 Task: Check the sale-to-list ratio of 1 acre in the last 5 years.
Action: Mouse moved to (975, 231)
Screenshot: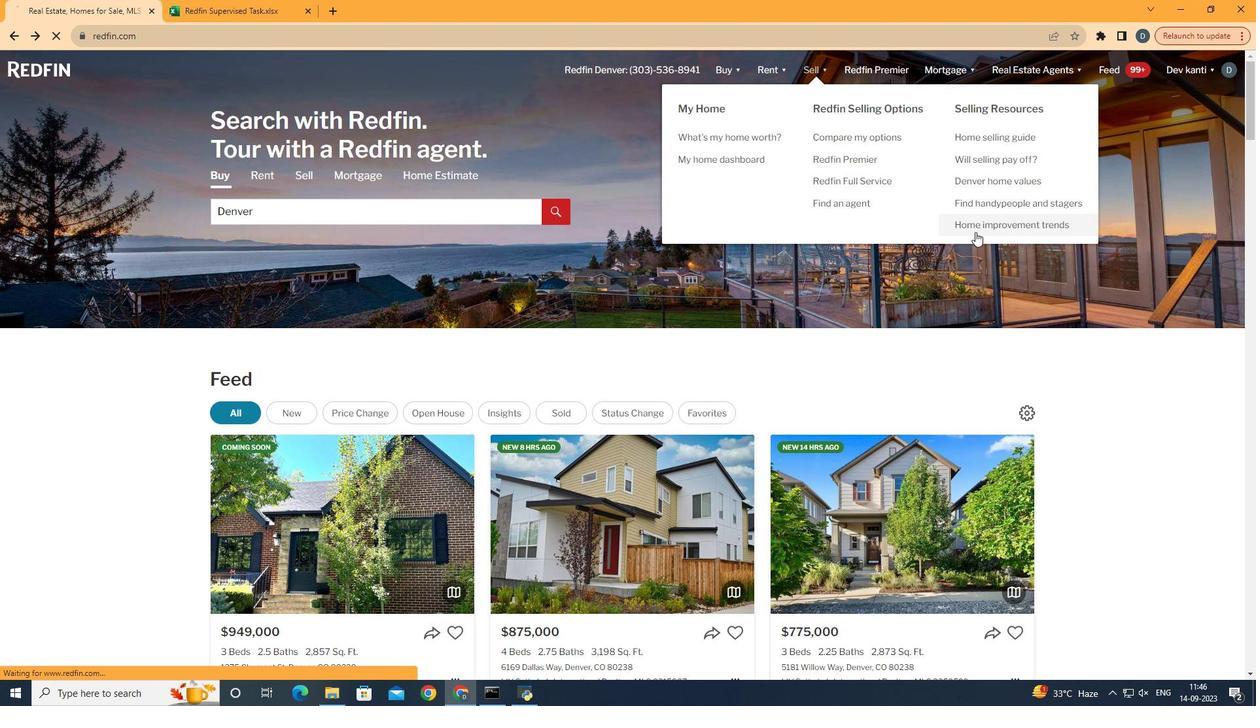 
Action: Mouse pressed left at (975, 231)
Screenshot: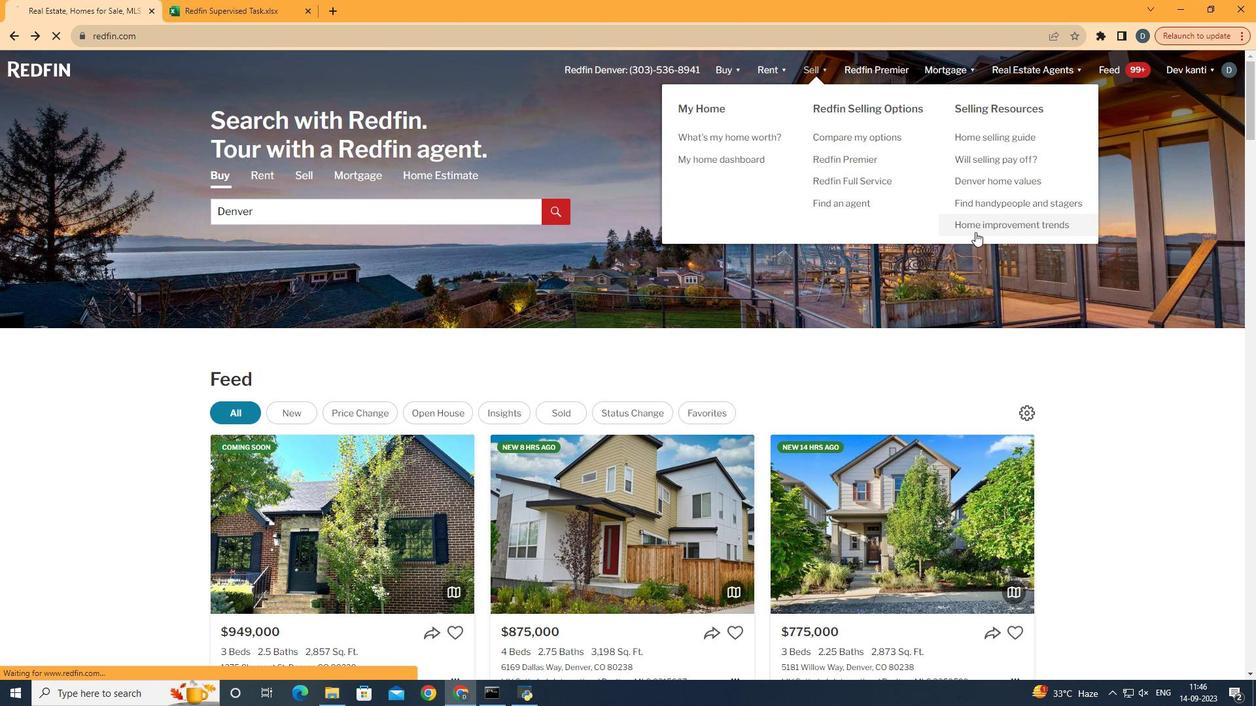 
Action: Mouse moved to (322, 253)
Screenshot: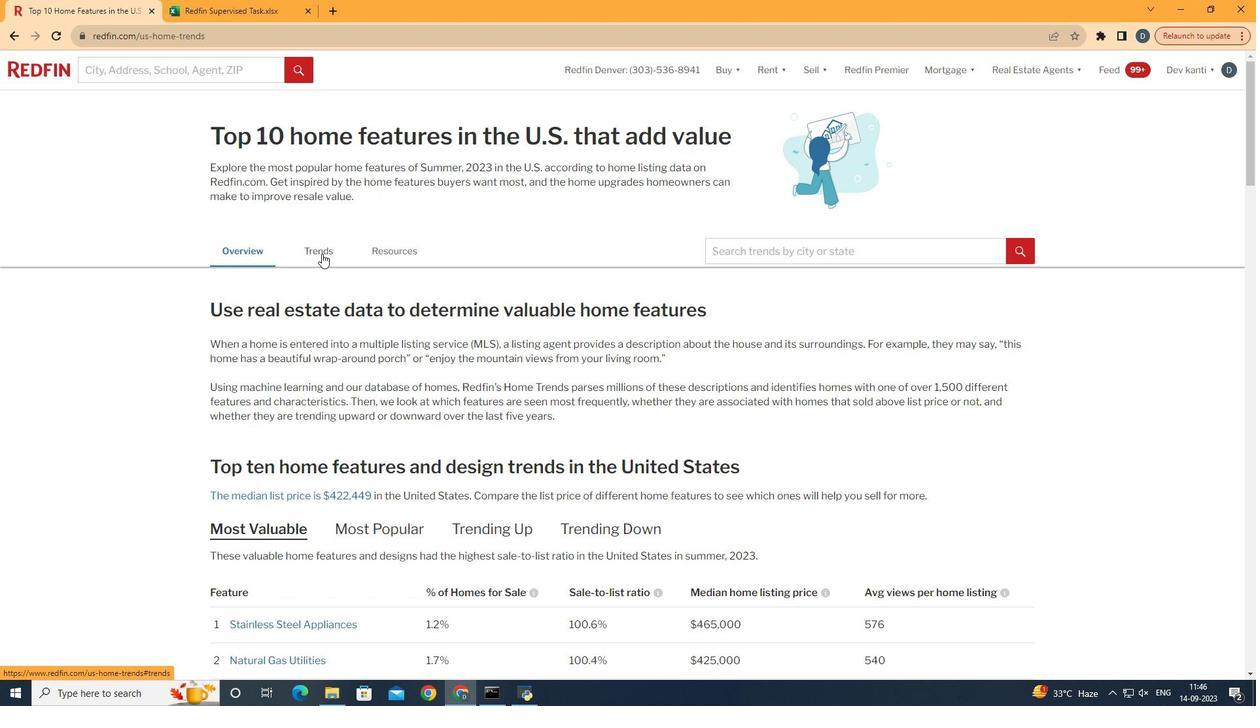 
Action: Mouse pressed left at (322, 253)
Screenshot: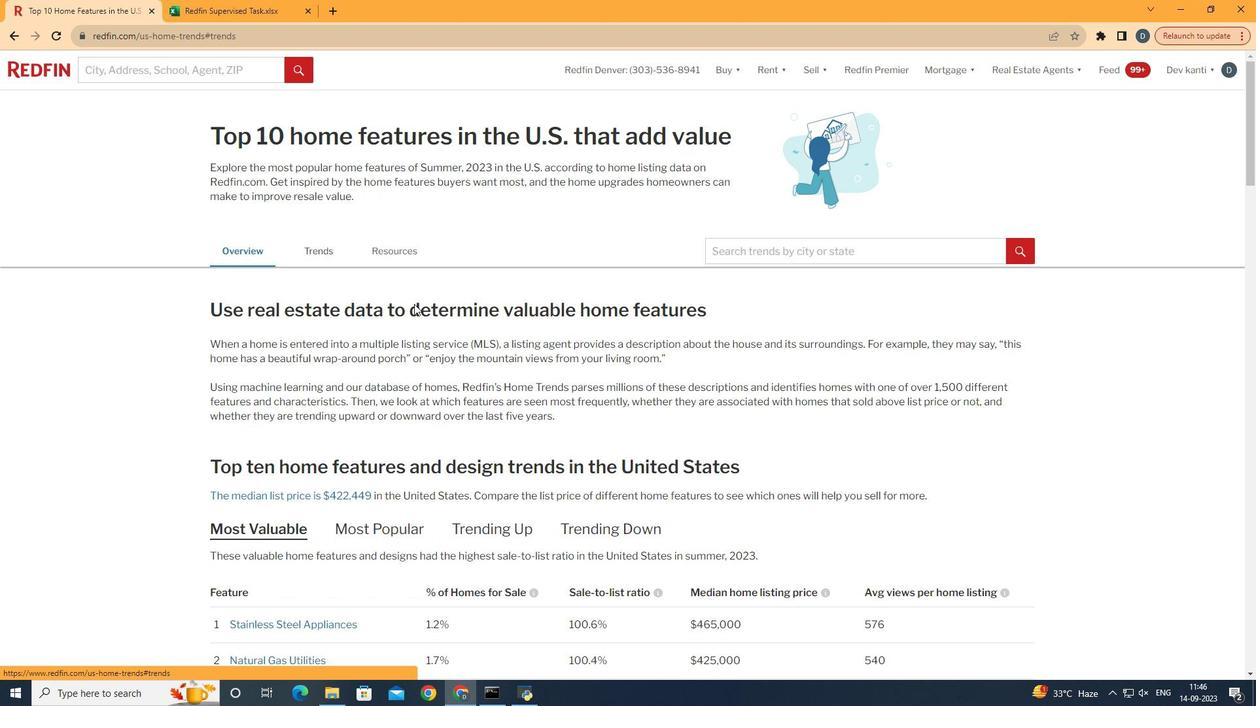 
Action: Mouse moved to (500, 337)
Screenshot: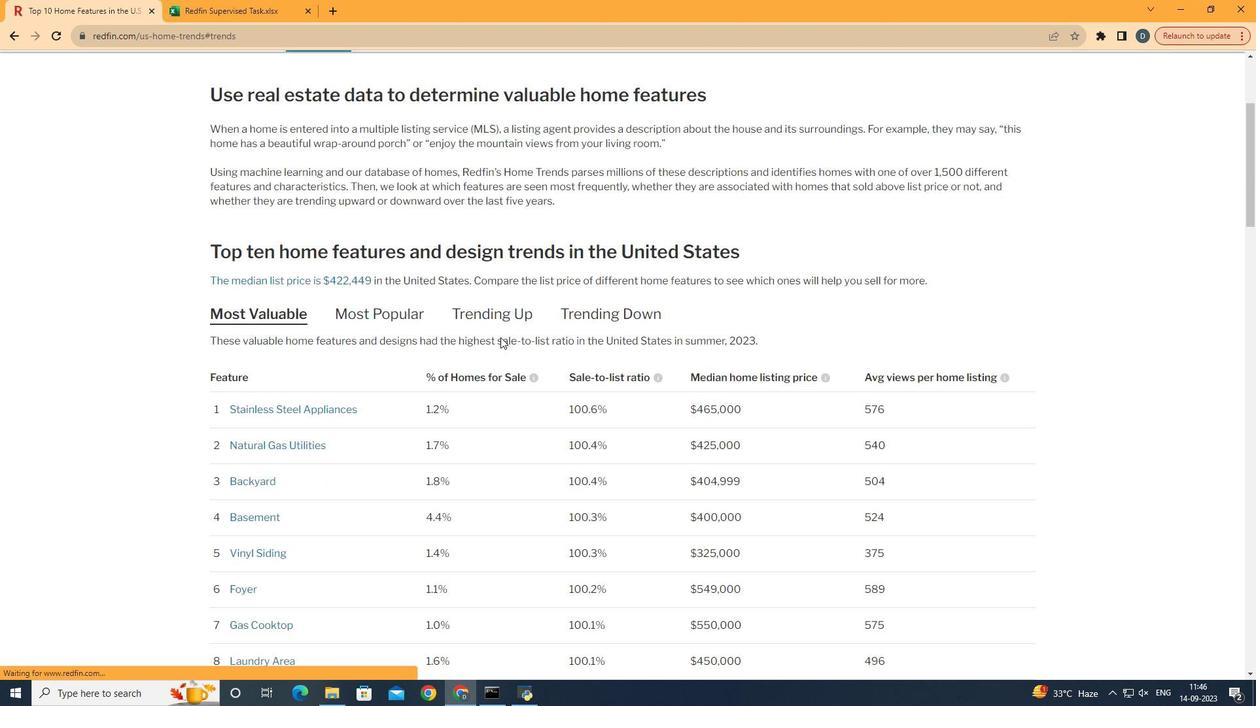 
Action: Mouse scrolled (500, 337) with delta (0, 0)
Screenshot: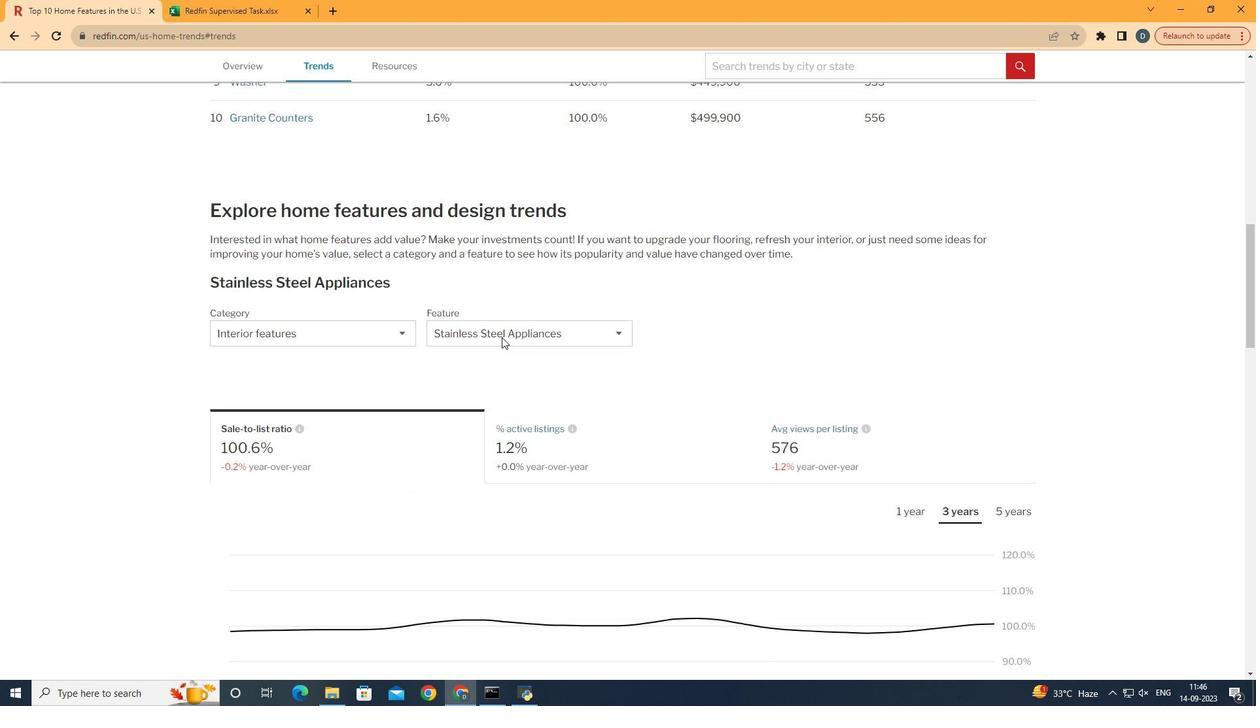
Action: Mouse scrolled (500, 337) with delta (0, 0)
Screenshot: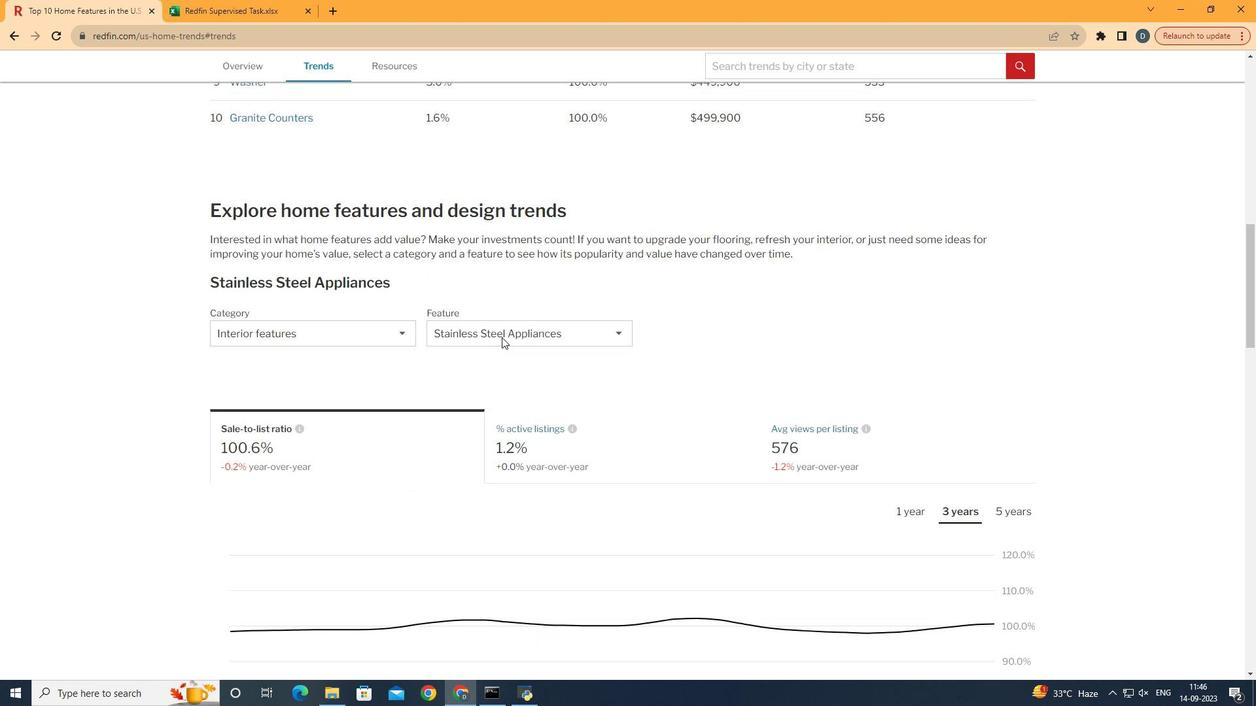 
Action: Mouse scrolled (500, 337) with delta (0, 0)
Screenshot: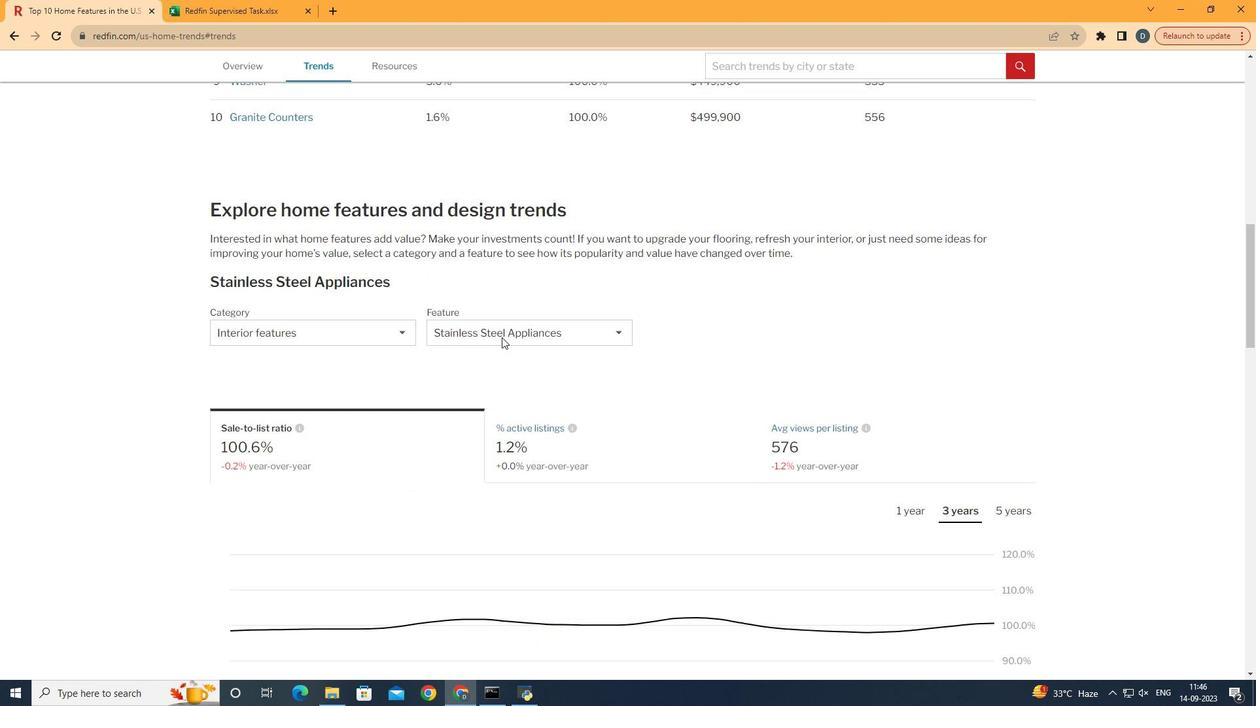 
Action: Mouse moved to (502, 337)
Screenshot: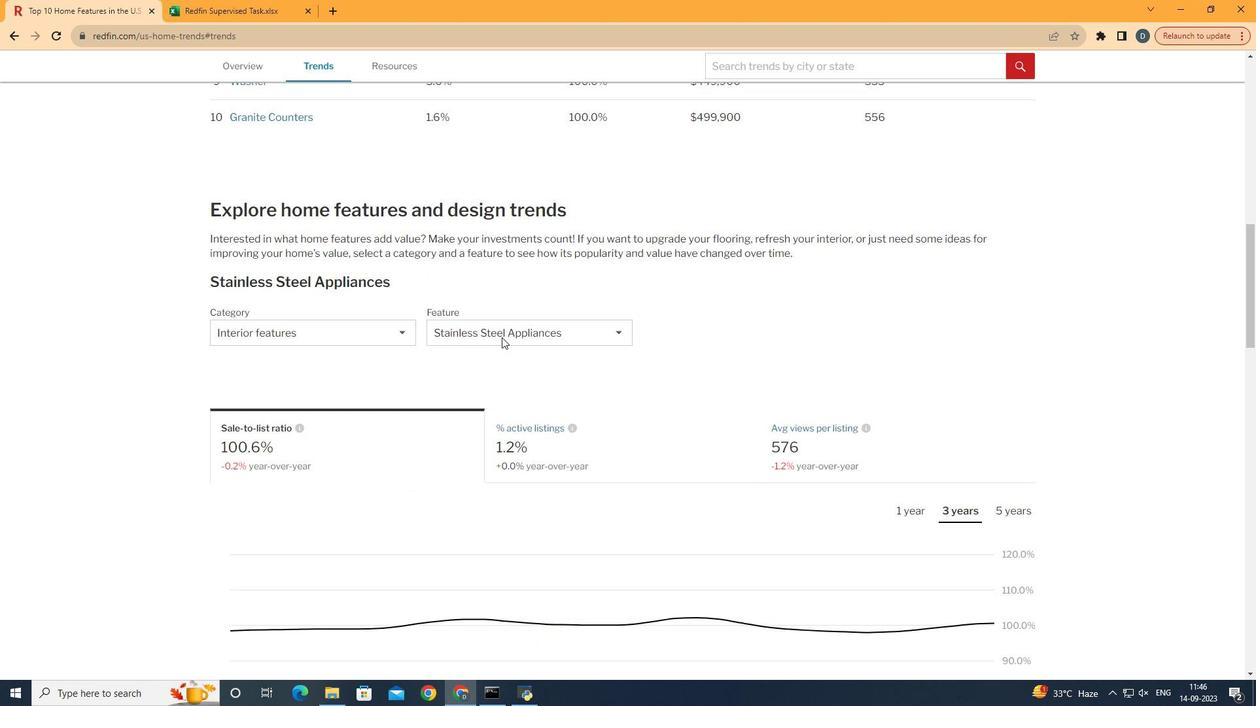 
Action: Mouse scrolled (502, 337) with delta (0, 0)
Screenshot: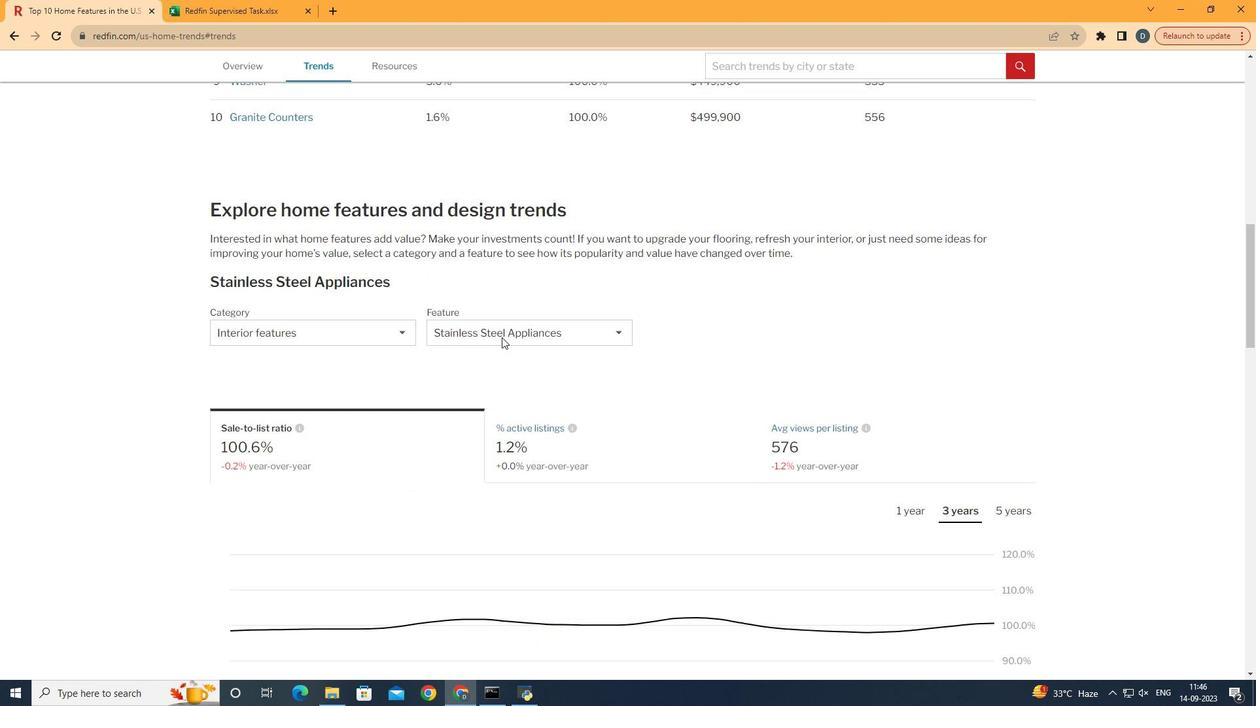 
Action: Mouse scrolled (502, 337) with delta (0, 0)
Screenshot: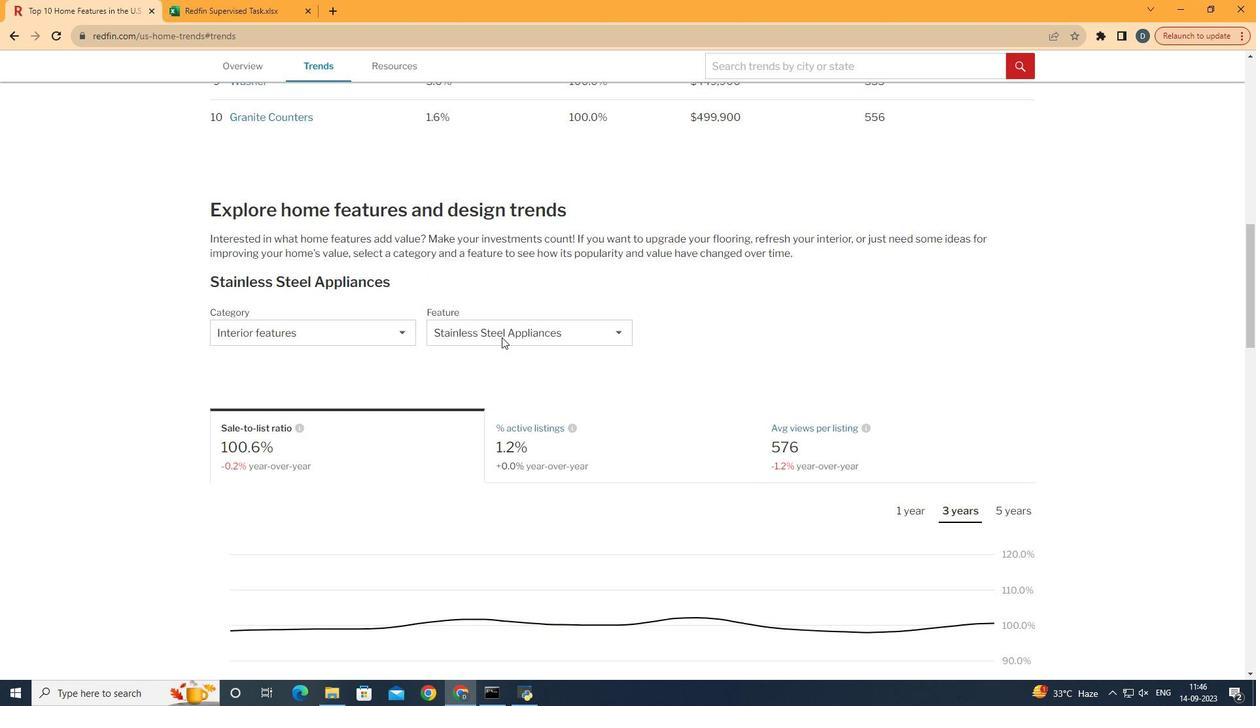 
Action: Mouse scrolled (502, 337) with delta (0, 0)
Screenshot: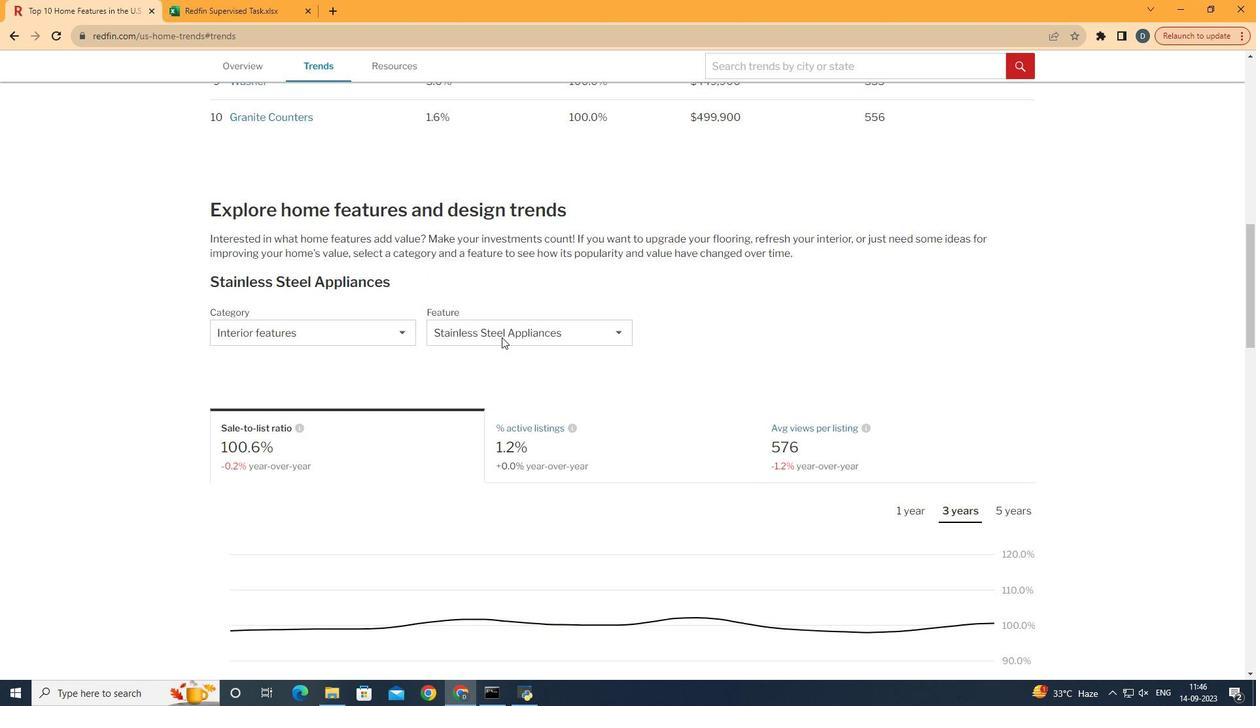 
Action: Mouse scrolled (502, 337) with delta (0, 0)
Screenshot: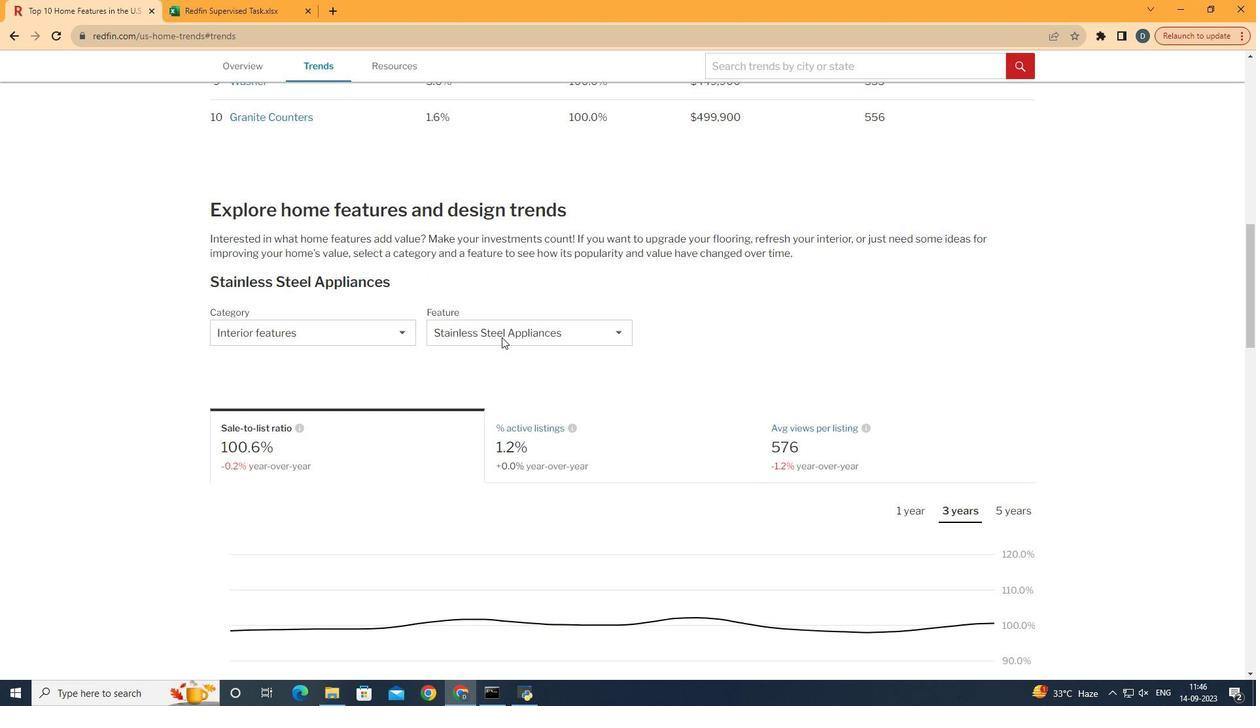 
Action: Mouse moved to (375, 322)
Screenshot: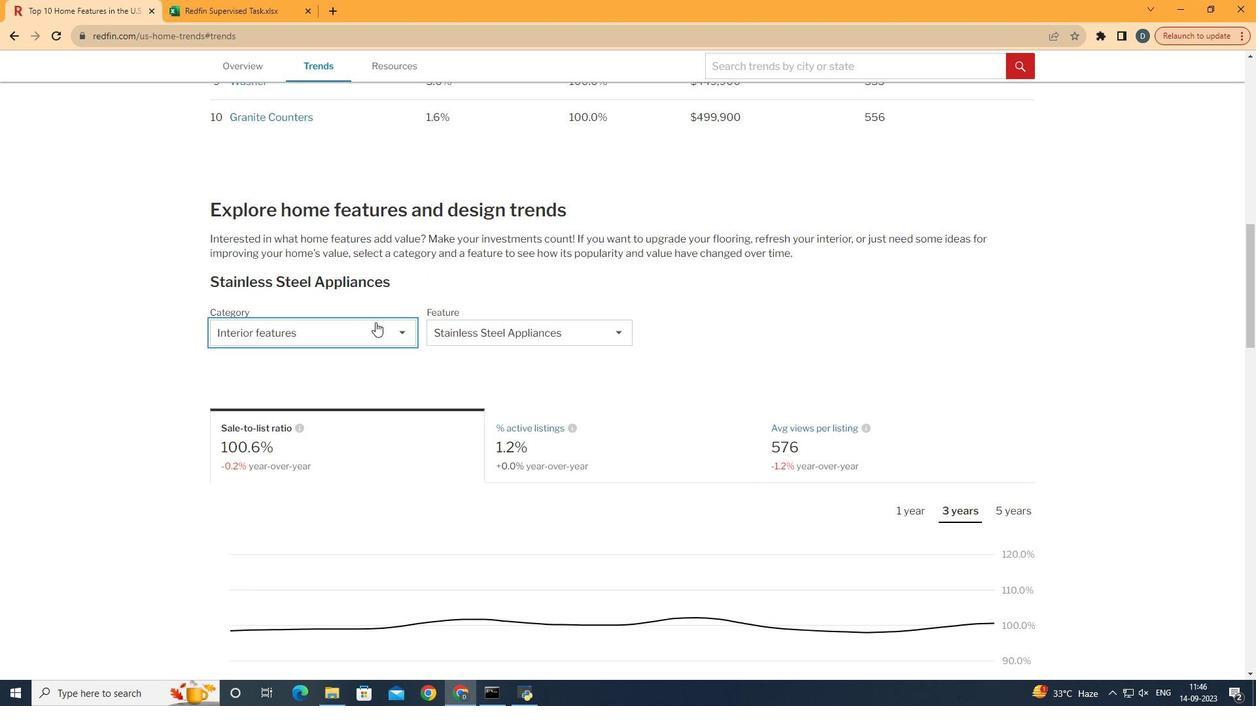 
Action: Mouse pressed left at (375, 322)
Screenshot: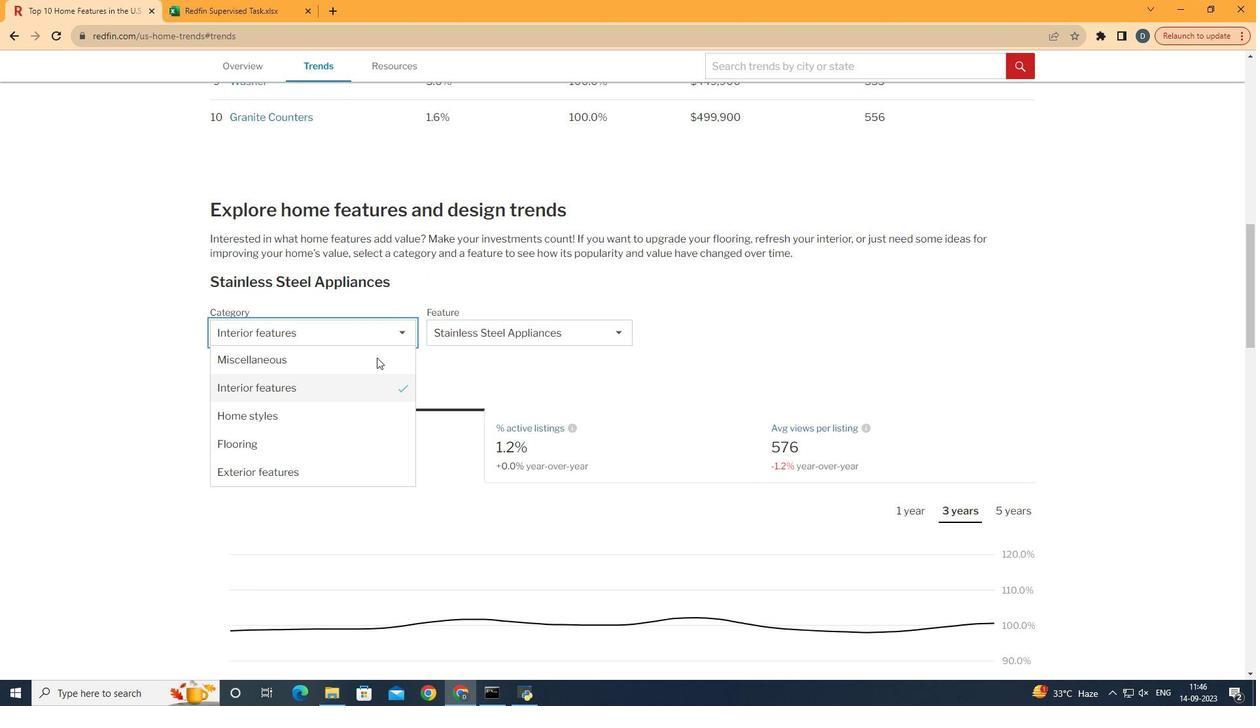 
Action: Mouse moved to (378, 481)
Screenshot: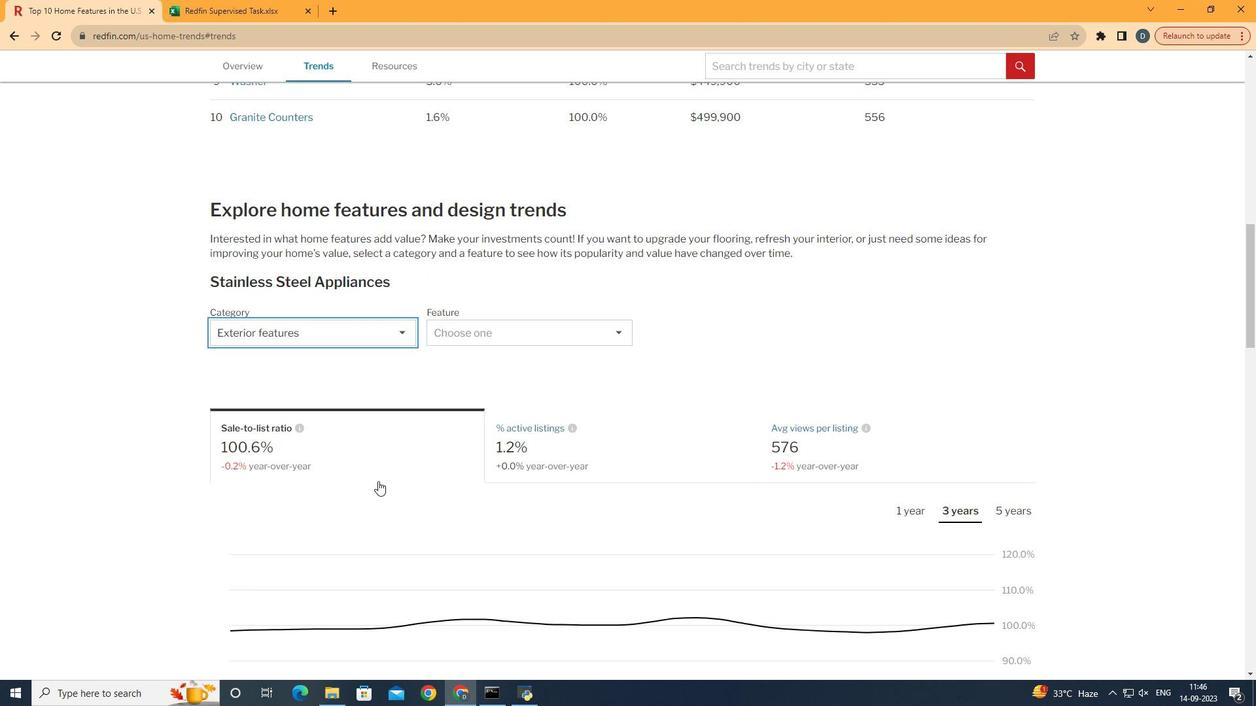 
Action: Mouse pressed left at (378, 481)
Screenshot: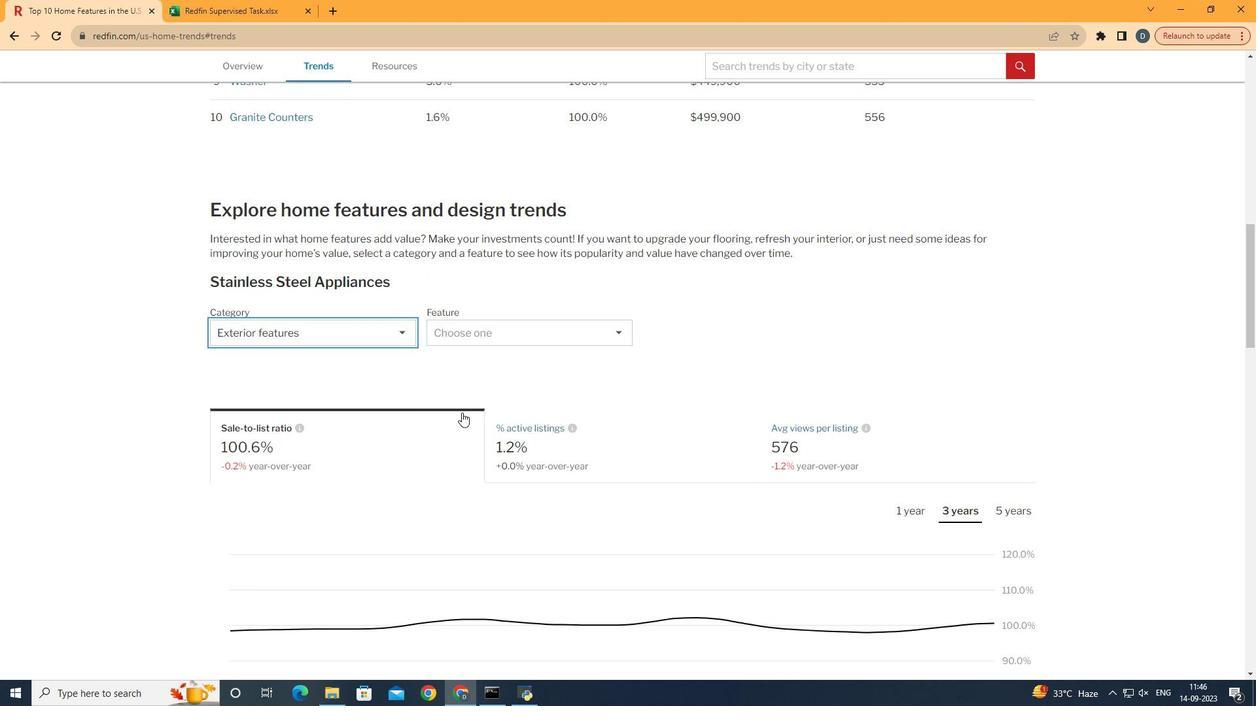 
Action: Mouse moved to (558, 333)
Screenshot: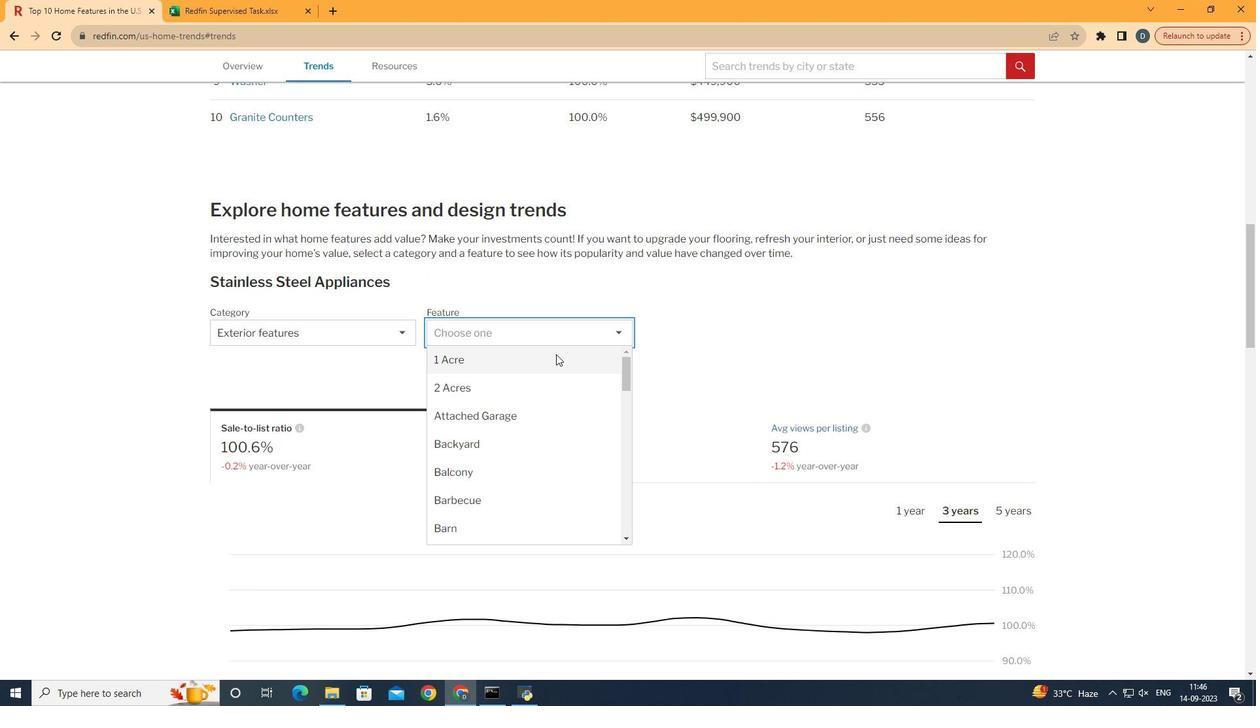 
Action: Mouse pressed left at (558, 333)
Screenshot: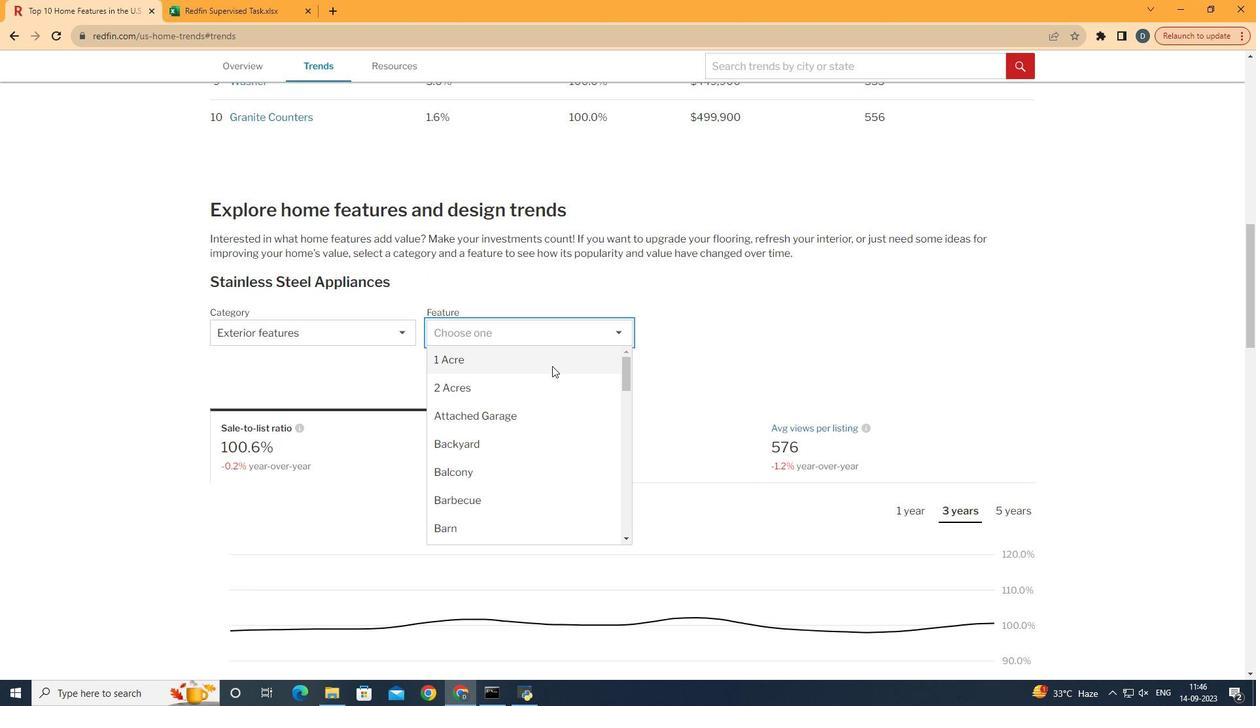 
Action: Mouse moved to (551, 367)
Screenshot: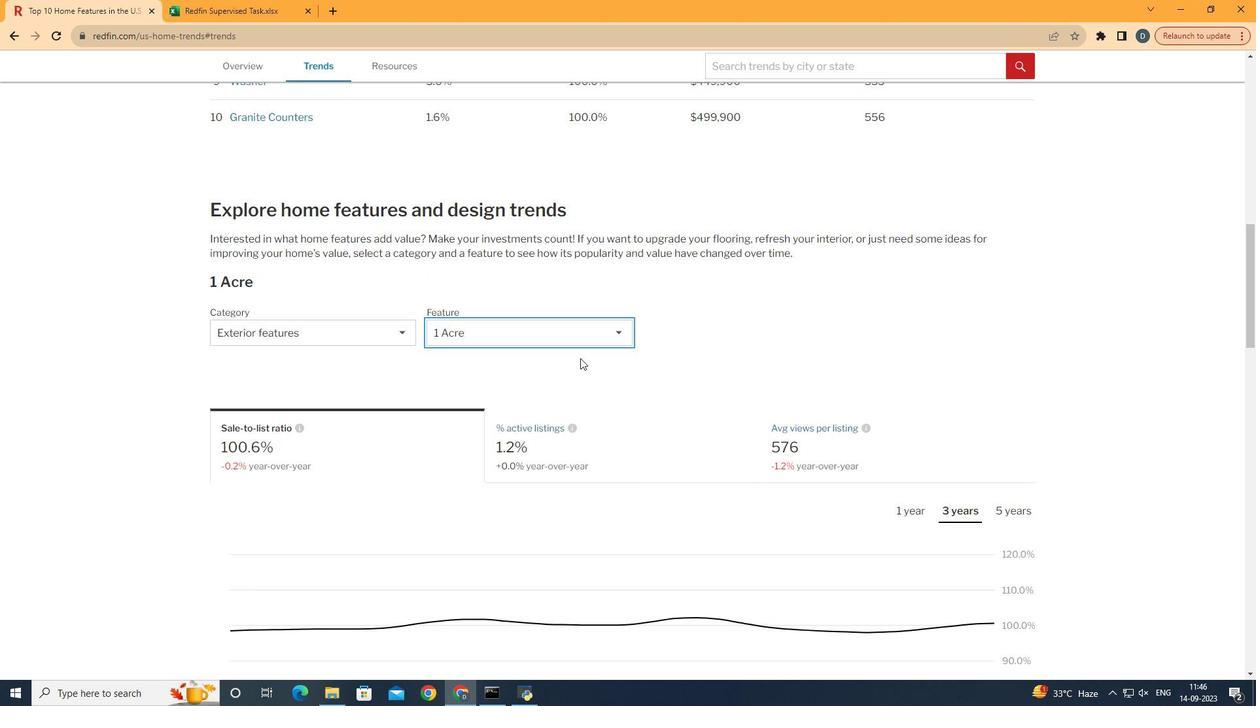 
Action: Mouse pressed left at (551, 367)
Screenshot: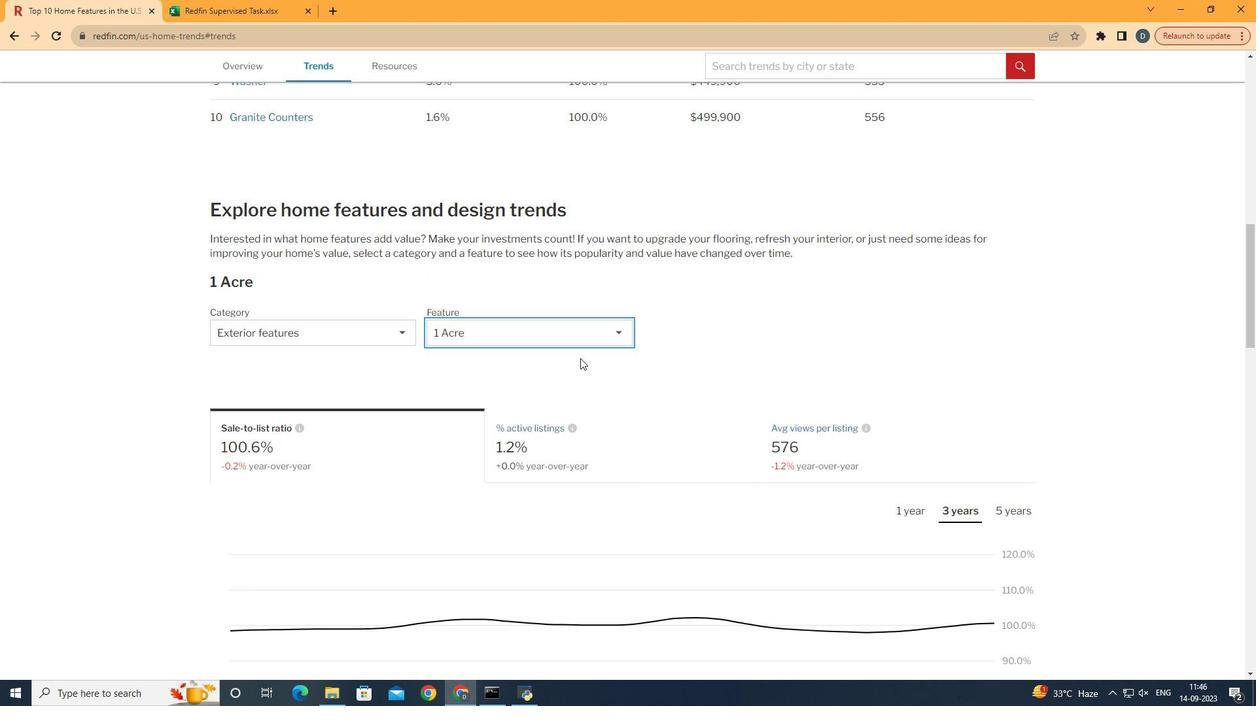 
Action: Mouse moved to (713, 316)
Screenshot: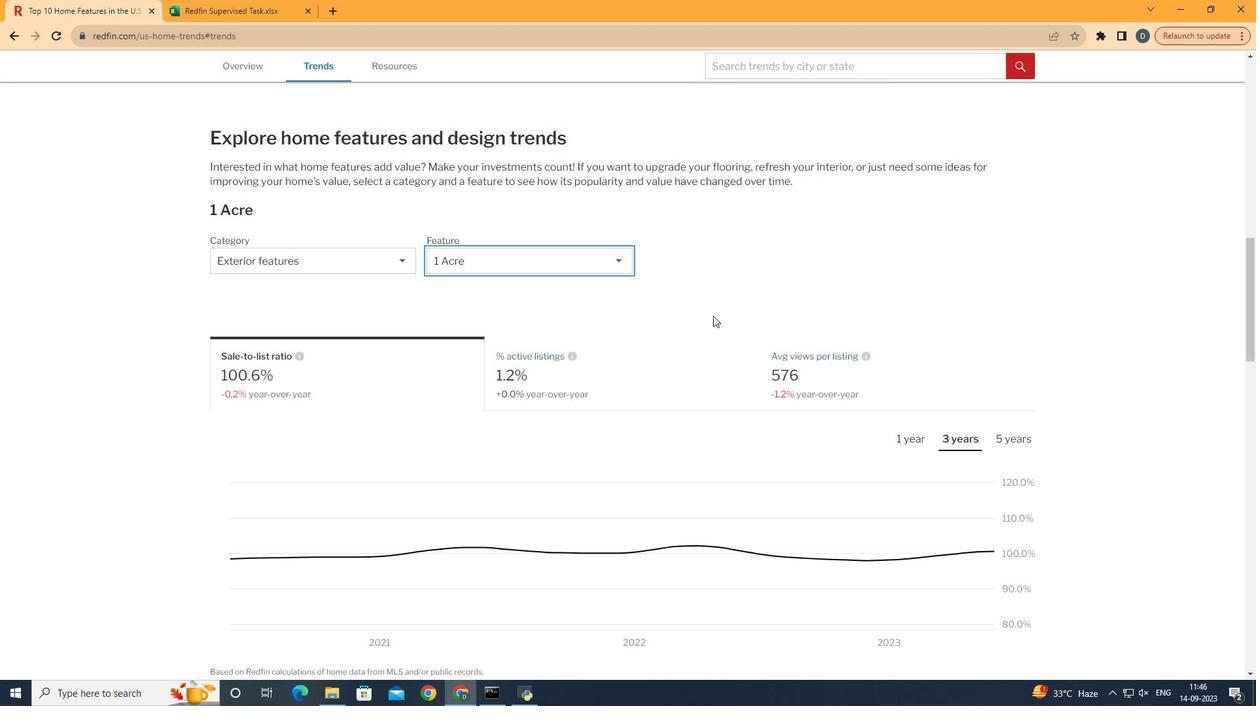 
Action: Mouse scrolled (713, 315) with delta (0, 0)
Screenshot: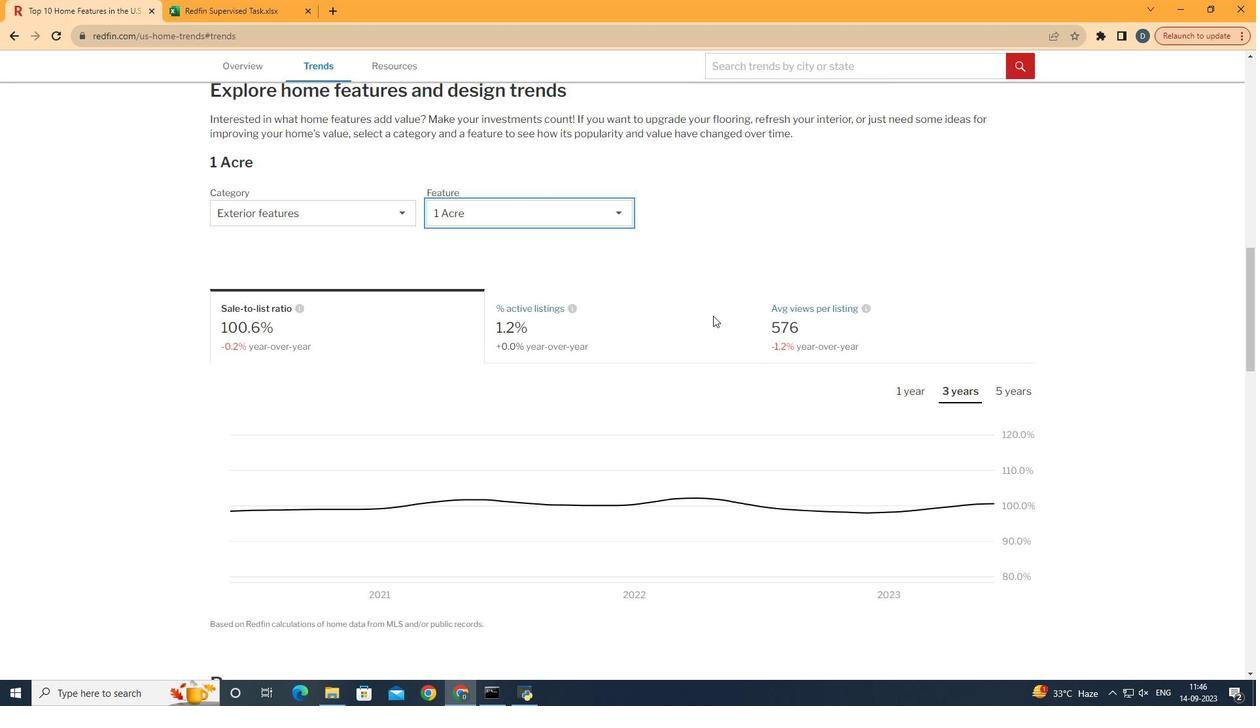 
Action: Mouse scrolled (713, 315) with delta (0, 0)
Screenshot: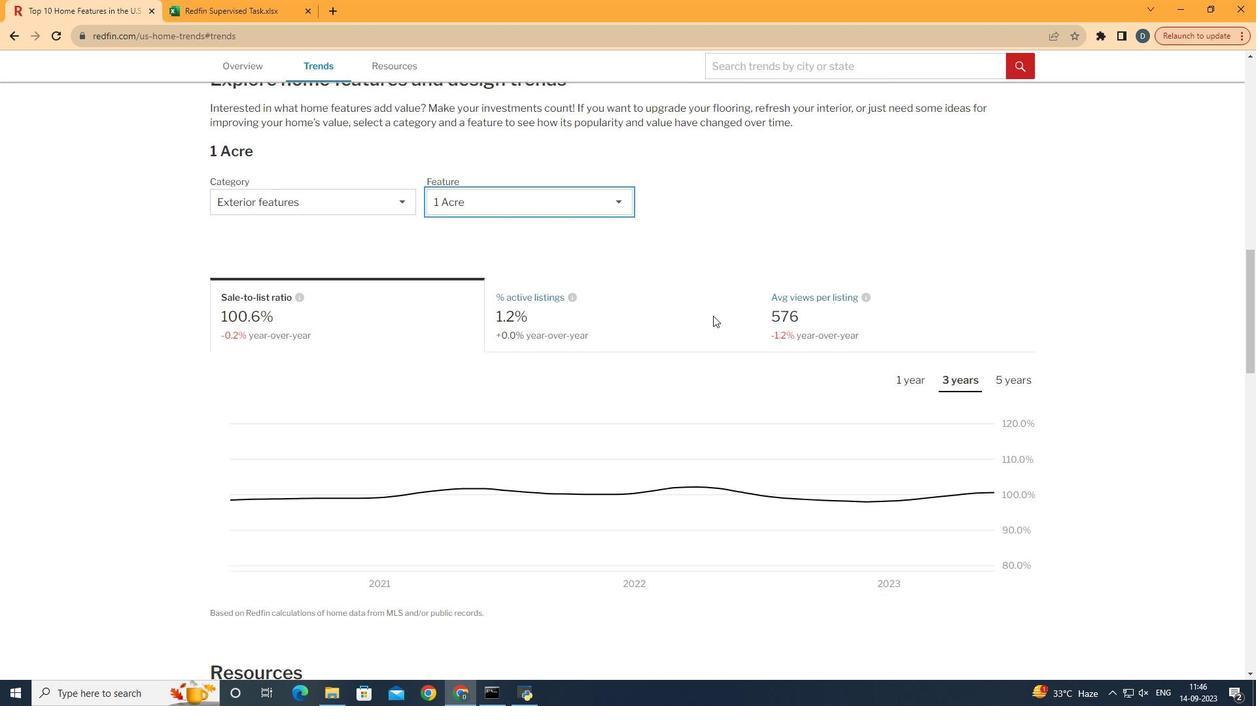 
Action: Mouse moved to (1017, 380)
Screenshot: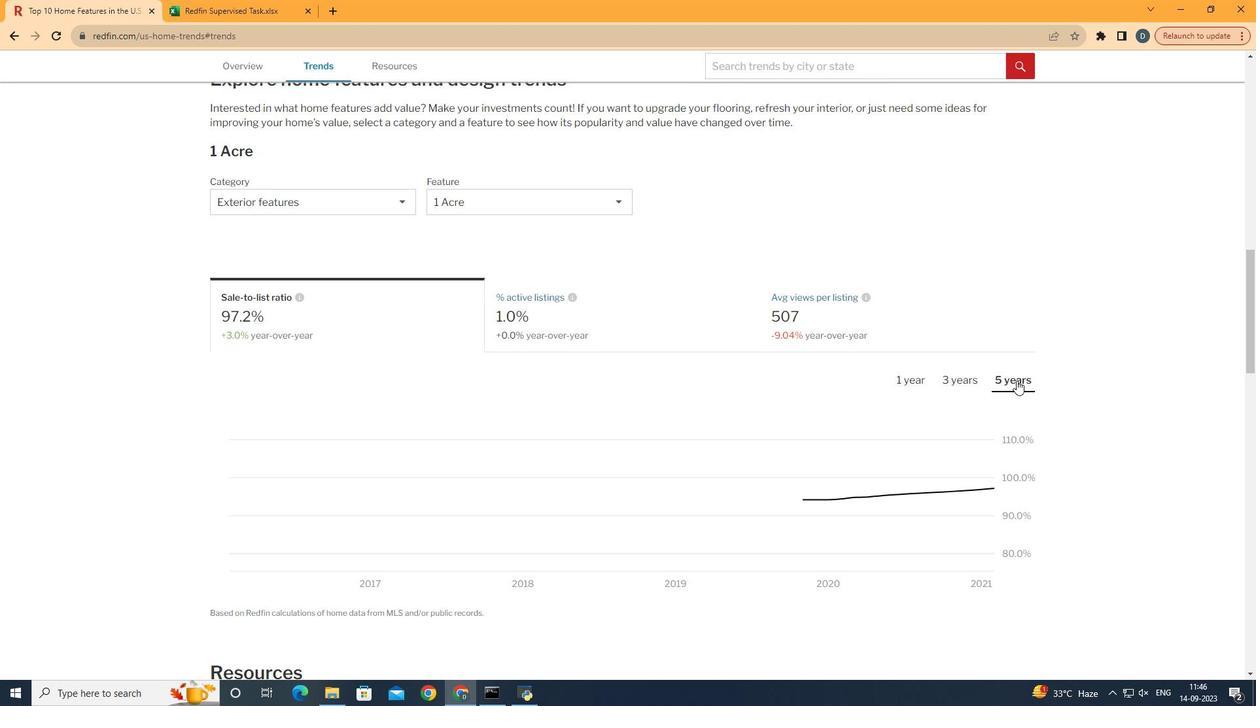 
Action: Mouse pressed left at (1017, 380)
Screenshot: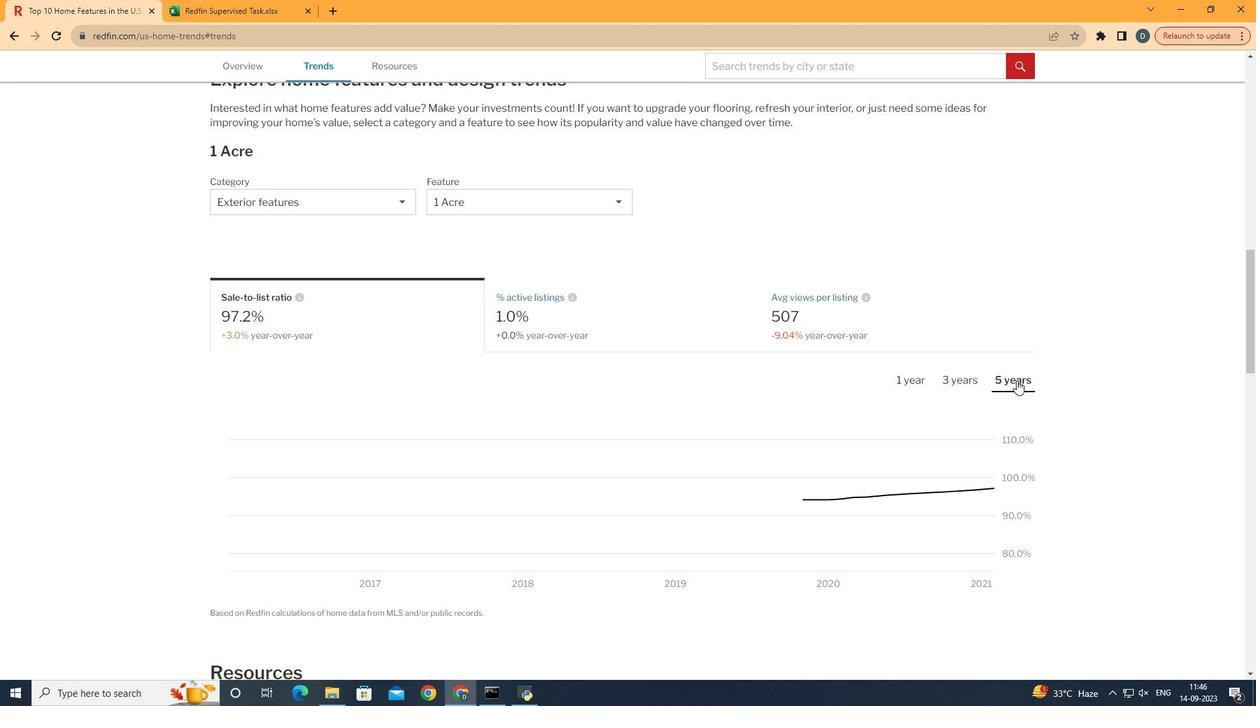 
